 Task: Set the encoding y coordinate for the DVB subtitles decoder to -2.
Action: Mouse moved to (106, 19)
Screenshot: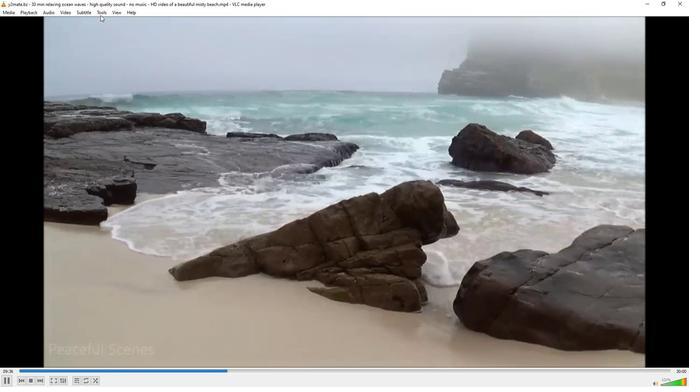 
Action: Mouse pressed left at (106, 19)
Screenshot: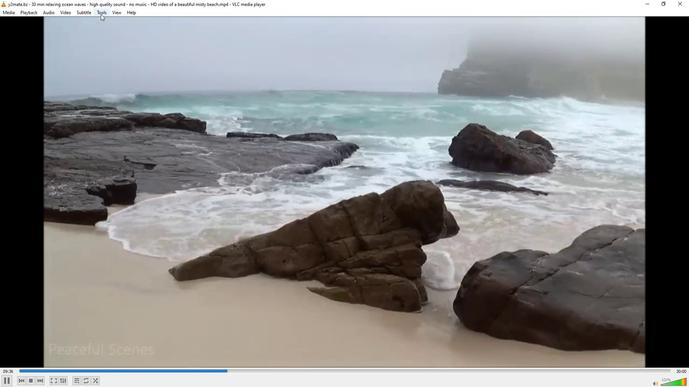 
Action: Mouse moved to (119, 102)
Screenshot: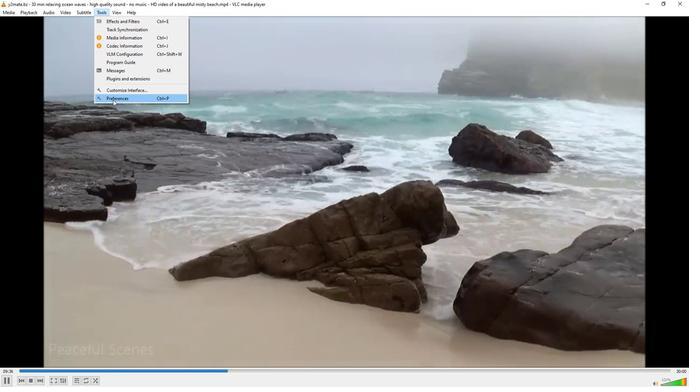 
Action: Mouse pressed left at (119, 102)
Screenshot: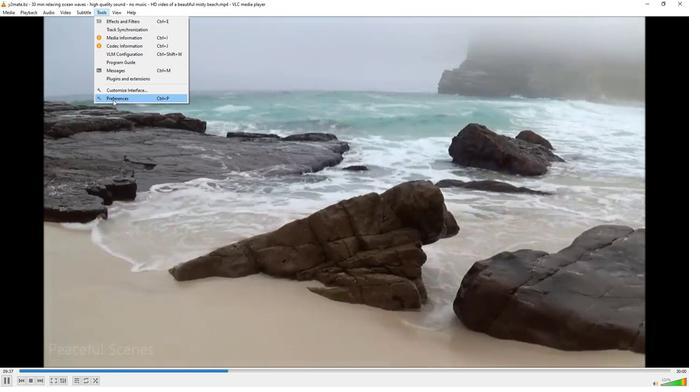 
Action: Mouse moved to (195, 294)
Screenshot: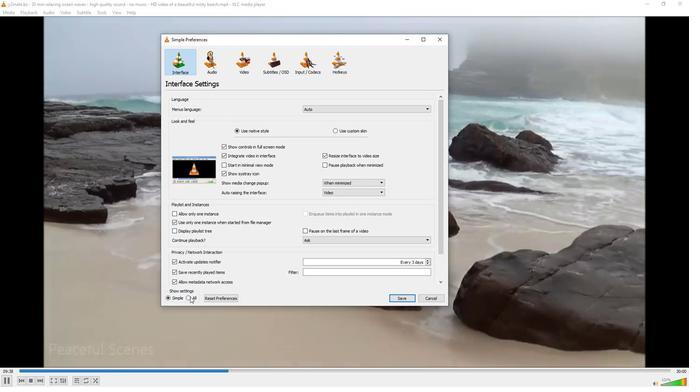 
Action: Mouse pressed left at (195, 294)
Screenshot: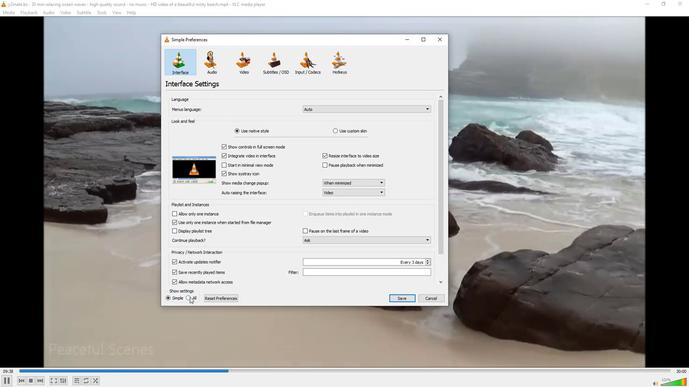 
Action: Mouse moved to (184, 196)
Screenshot: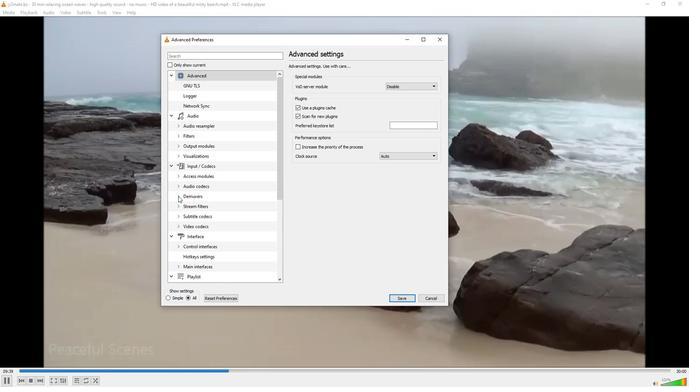 
Action: Mouse pressed left at (184, 196)
Screenshot: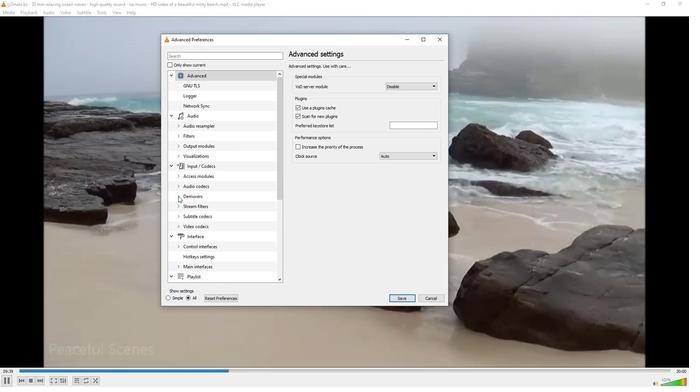 
Action: Mouse moved to (197, 219)
Screenshot: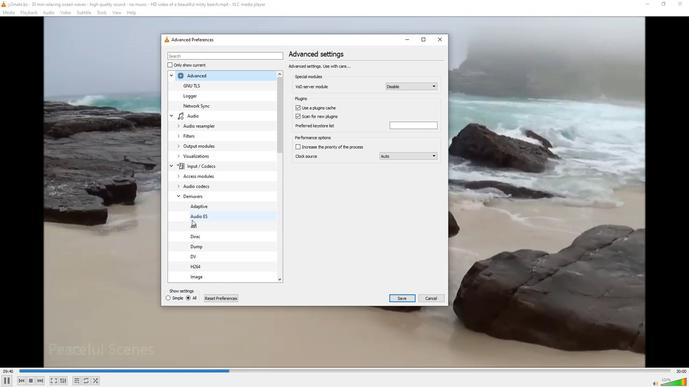 
Action: Mouse scrolled (197, 219) with delta (0, 0)
Screenshot: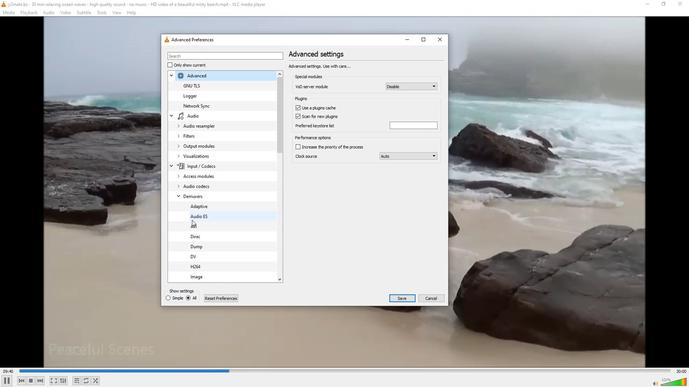 
Action: Mouse scrolled (197, 219) with delta (0, 0)
Screenshot: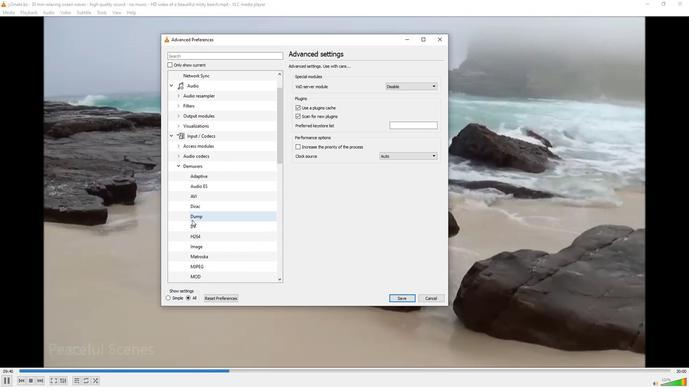 
Action: Mouse scrolled (197, 219) with delta (0, 0)
Screenshot: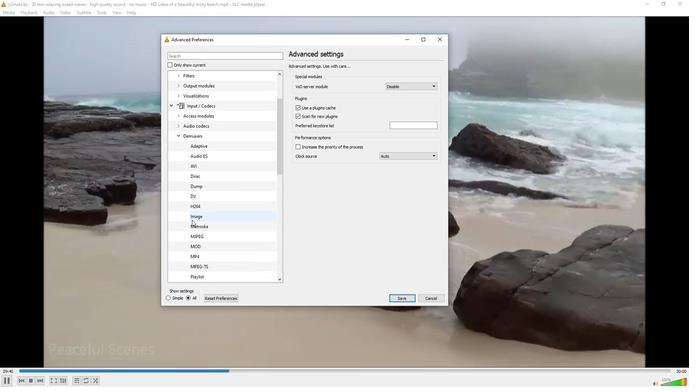
Action: Mouse scrolled (197, 219) with delta (0, 0)
Screenshot: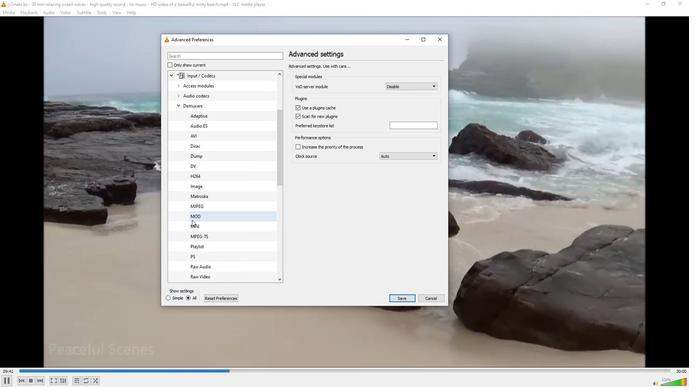 
Action: Mouse scrolled (197, 219) with delta (0, 0)
Screenshot: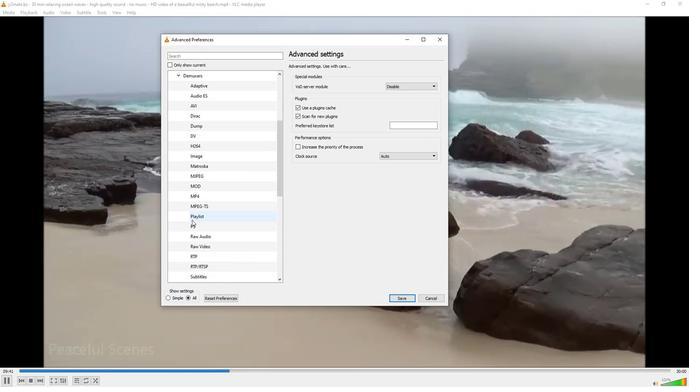 
Action: Mouse moved to (184, 273)
Screenshot: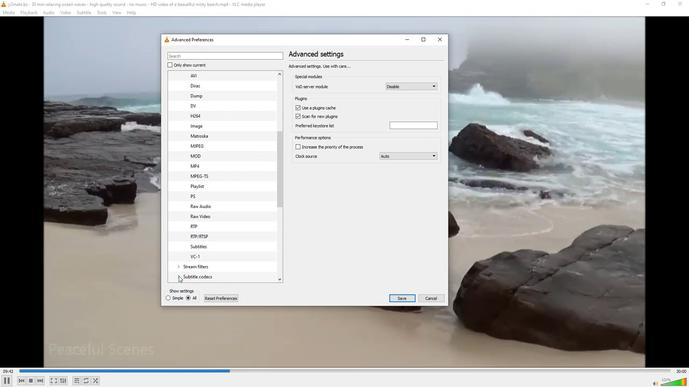 
Action: Mouse pressed left at (184, 273)
Screenshot: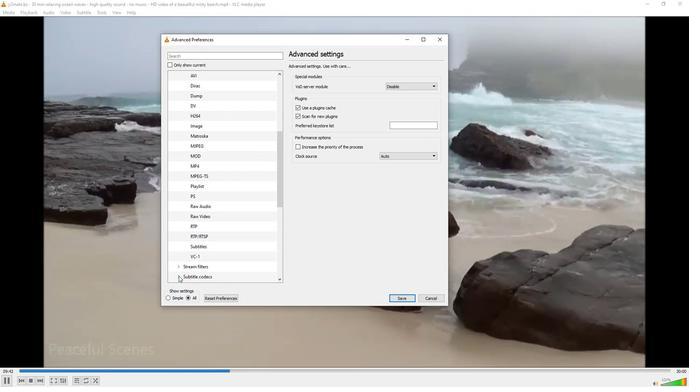 
Action: Mouse moved to (207, 258)
Screenshot: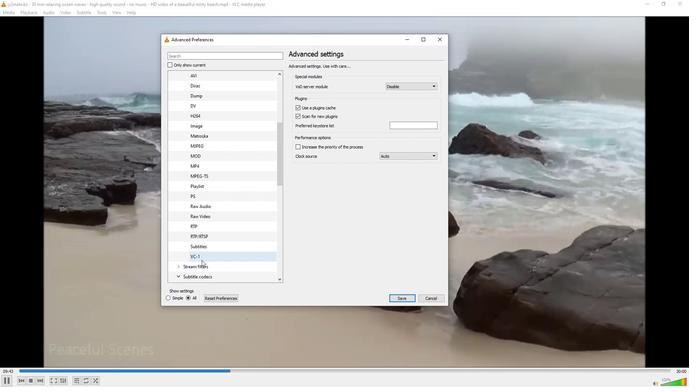 
Action: Mouse scrolled (207, 257) with delta (0, 0)
Screenshot: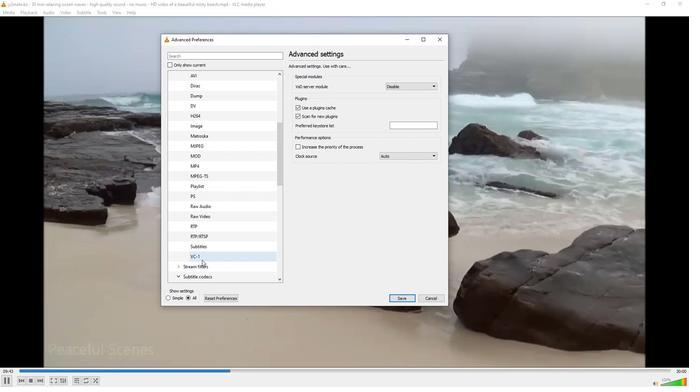 
Action: Mouse scrolled (207, 257) with delta (0, 0)
Screenshot: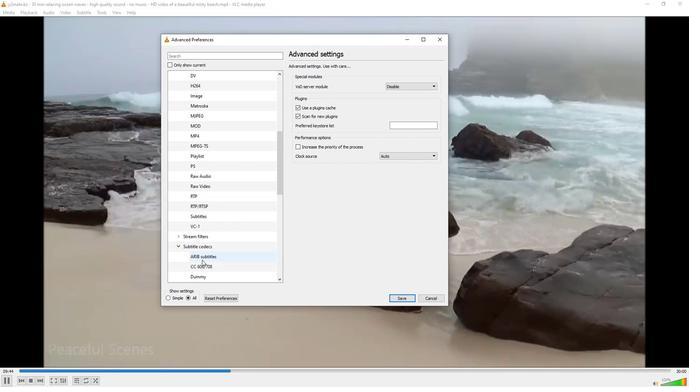
Action: Mouse moved to (209, 255)
Screenshot: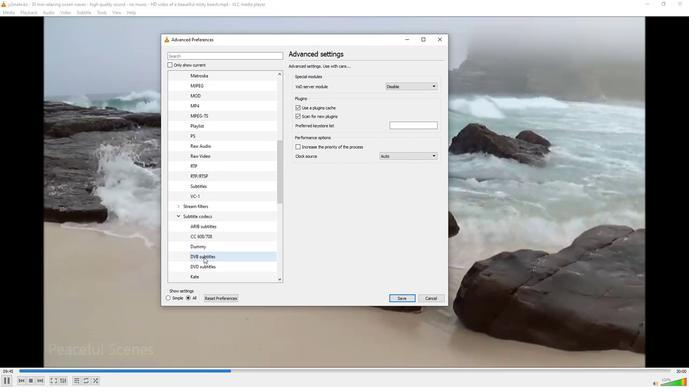 
Action: Mouse pressed left at (209, 255)
Screenshot: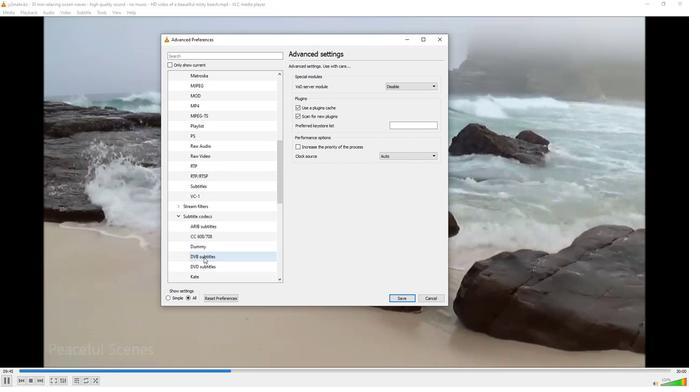 
Action: Mouse moved to (443, 120)
Screenshot: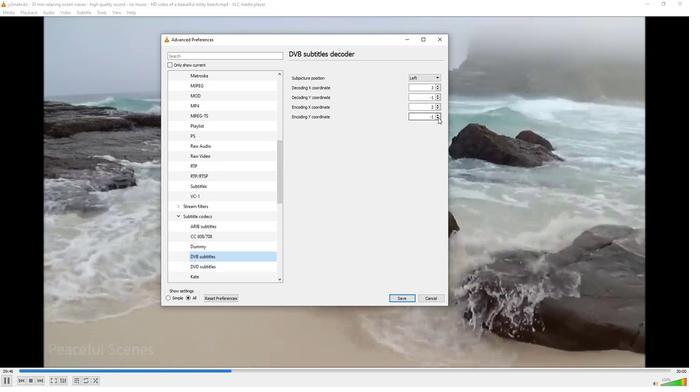 
Action: Mouse pressed left at (443, 120)
Screenshot: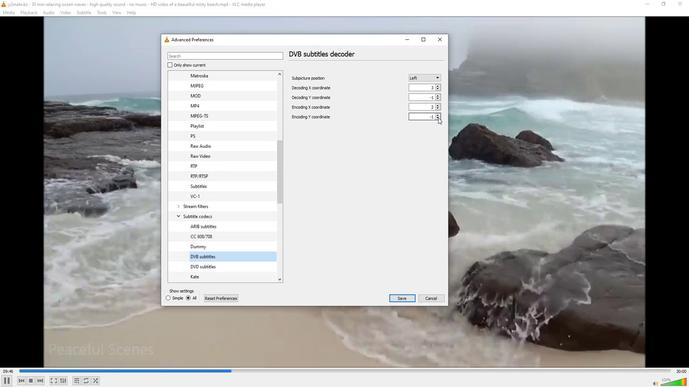 
Action: Mouse moved to (392, 141)
Screenshot: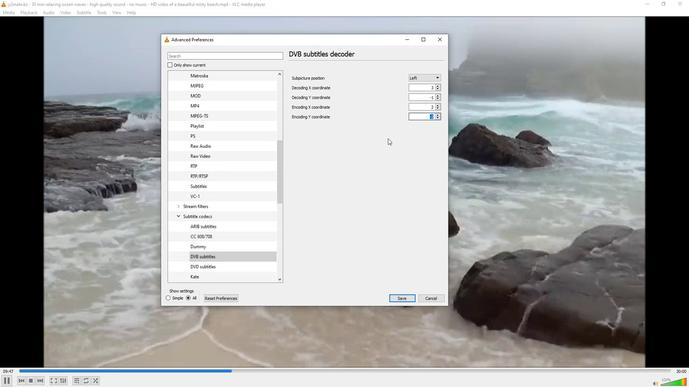 
